 Task: Find the shortest route from Taos to Taos Pueblo.
Action: Mouse moved to (373, 134)
Screenshot: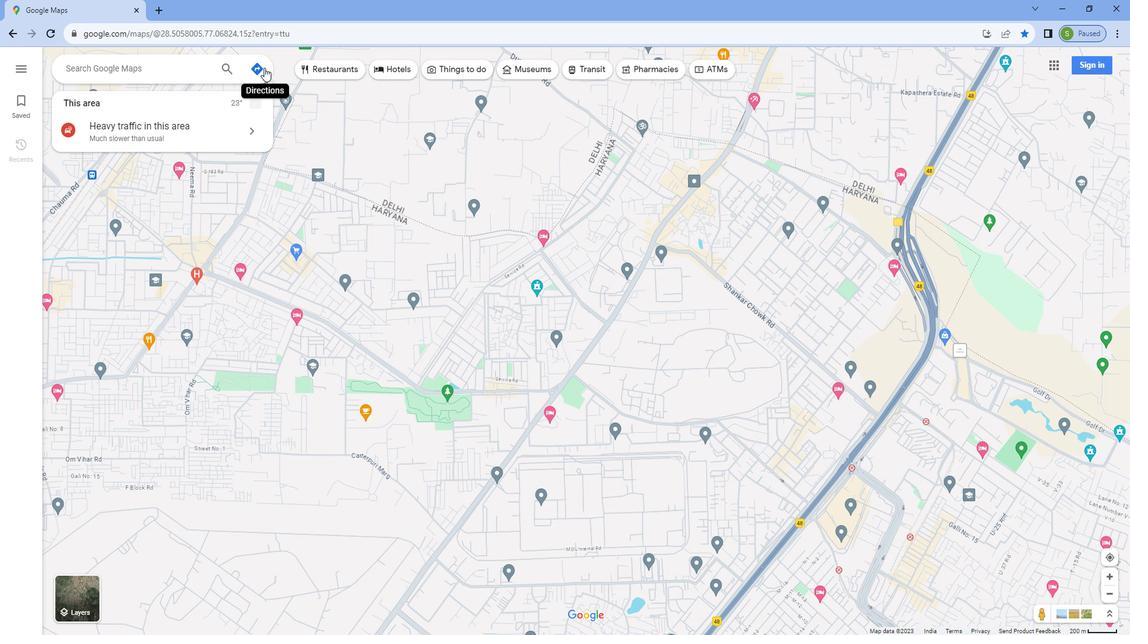 
Action: Mouse pressed left at (373, 134)
Screenshot: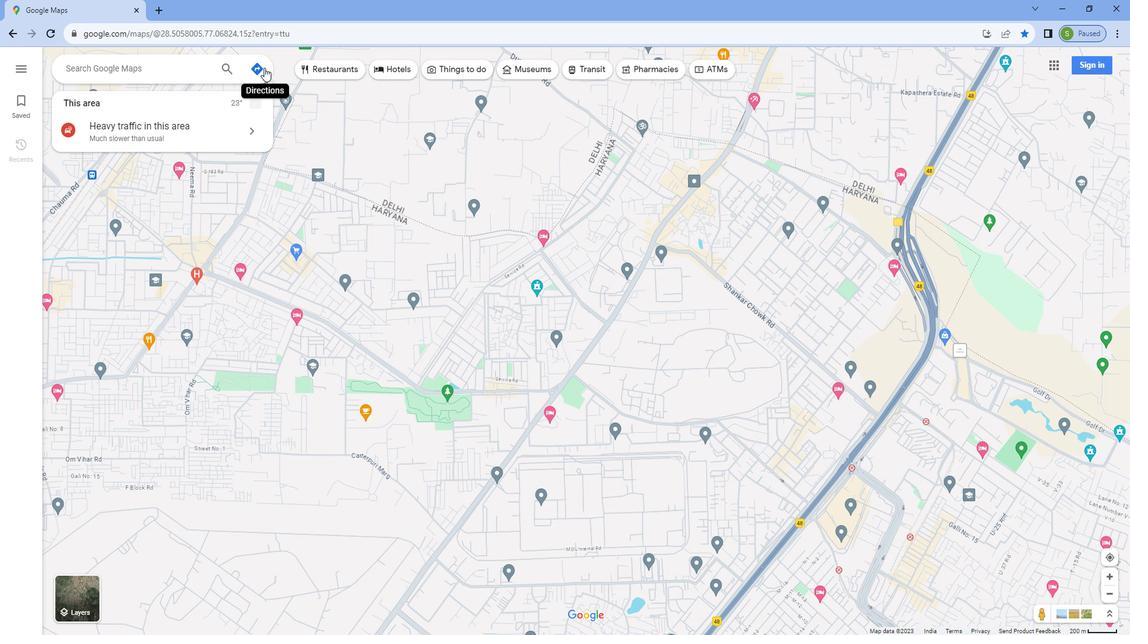 
Action: Mouse moved to (189, 156)
Screenshot: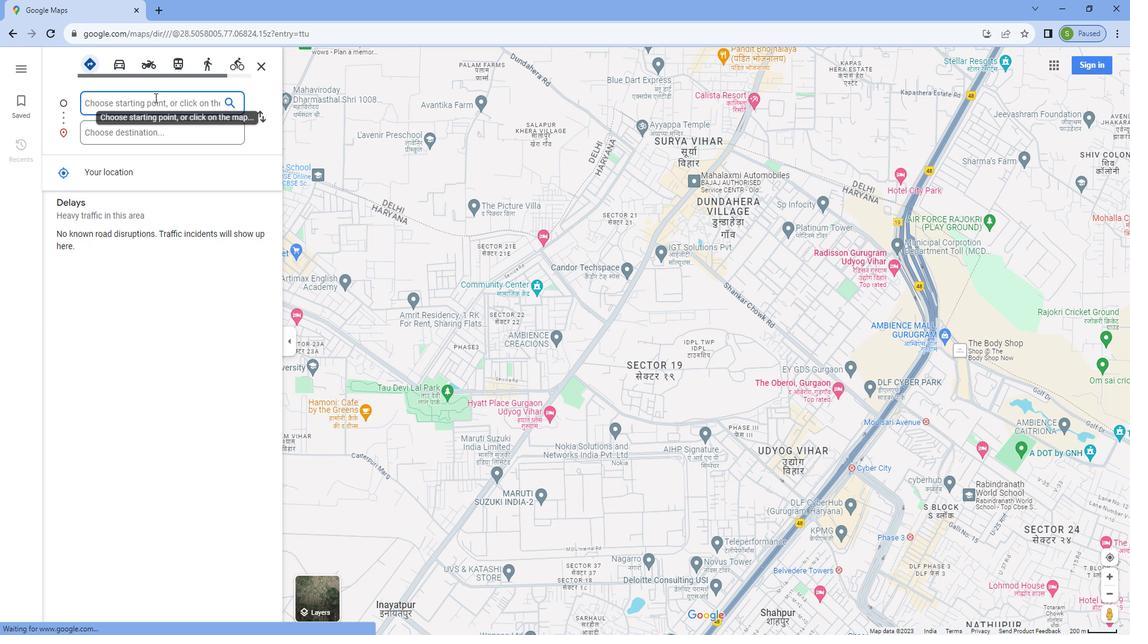 
Action: Mouse pressed left at (189, 156)
Screenshot: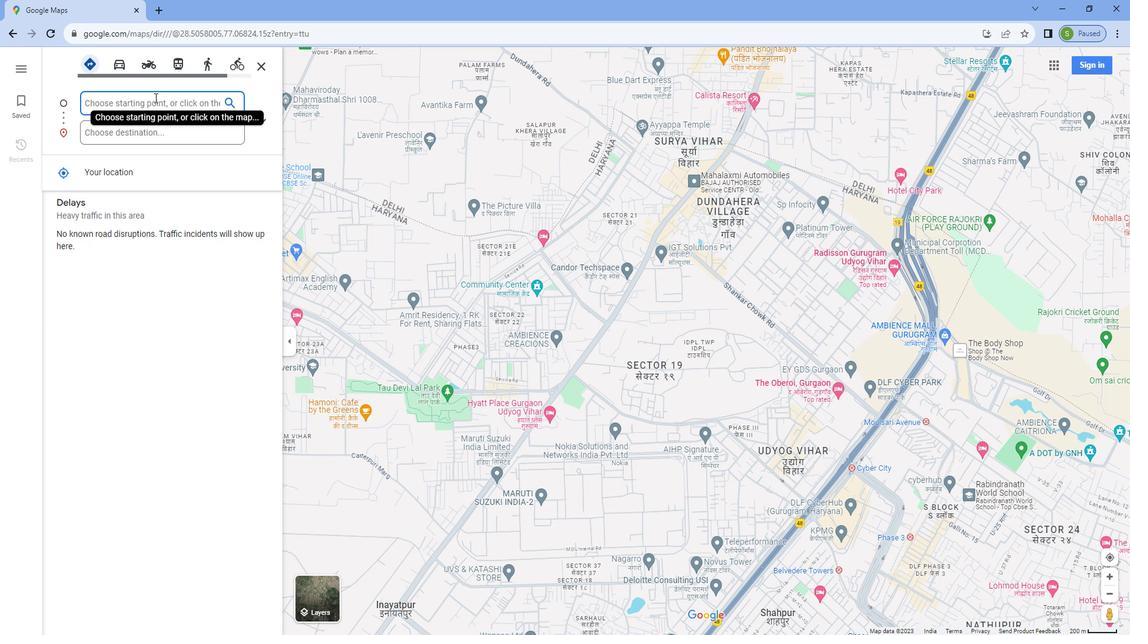 
Action: Key pressed <Key.caps_lock>T<Key.caps_lock>aos
Screenshot: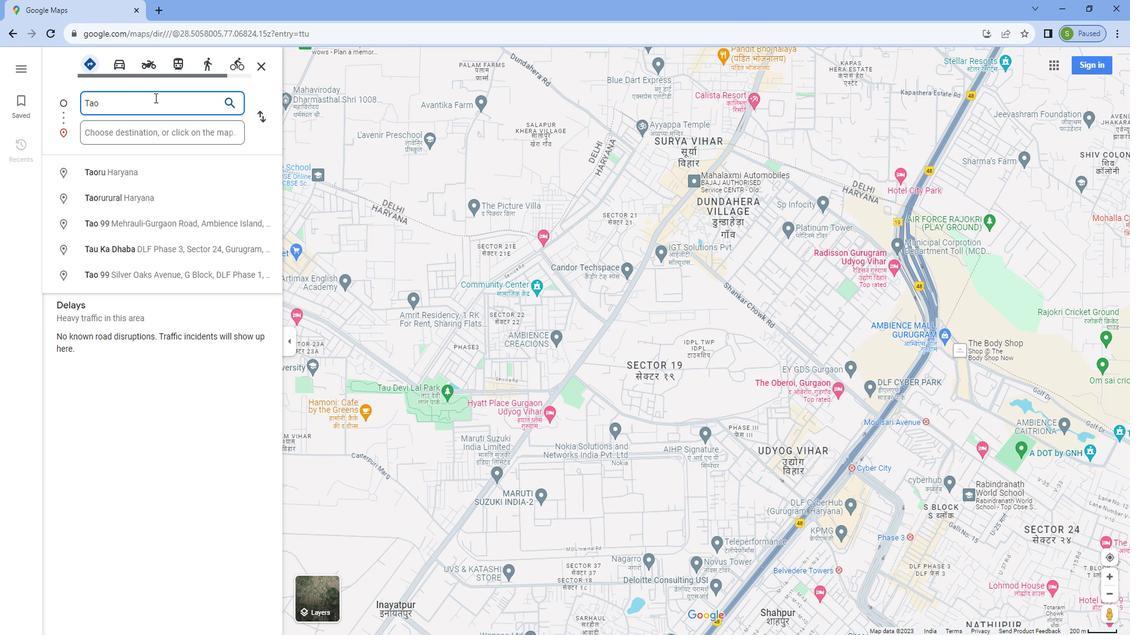 
Action: Mouse moved to (165, 182)
Screenshot: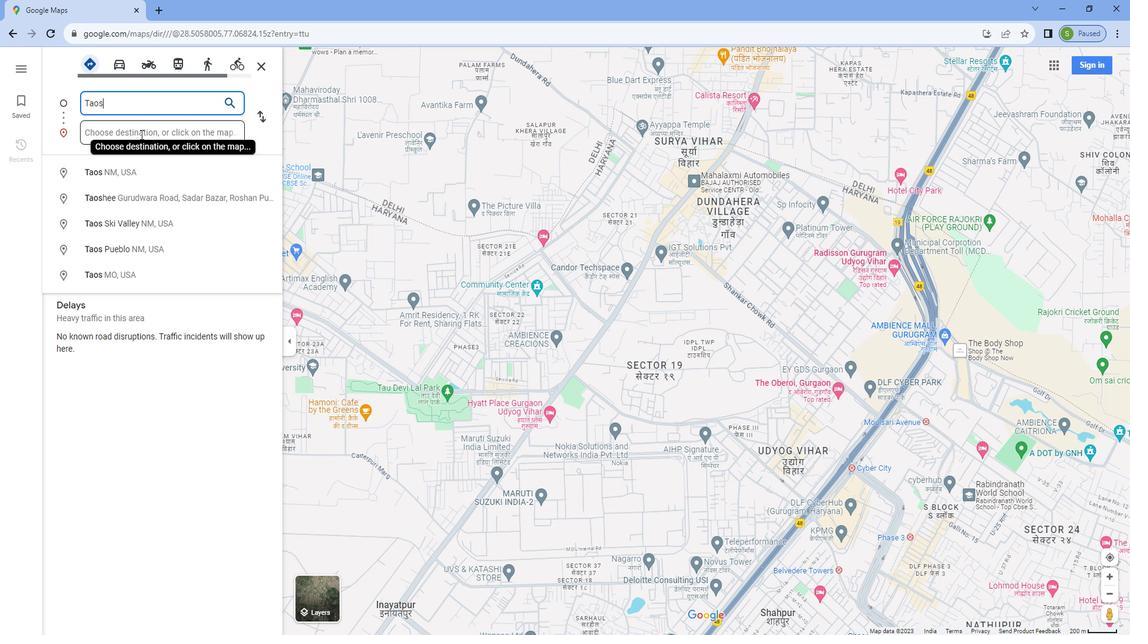 
Action: Mouse pressed left at (165, 182)
Screenshot: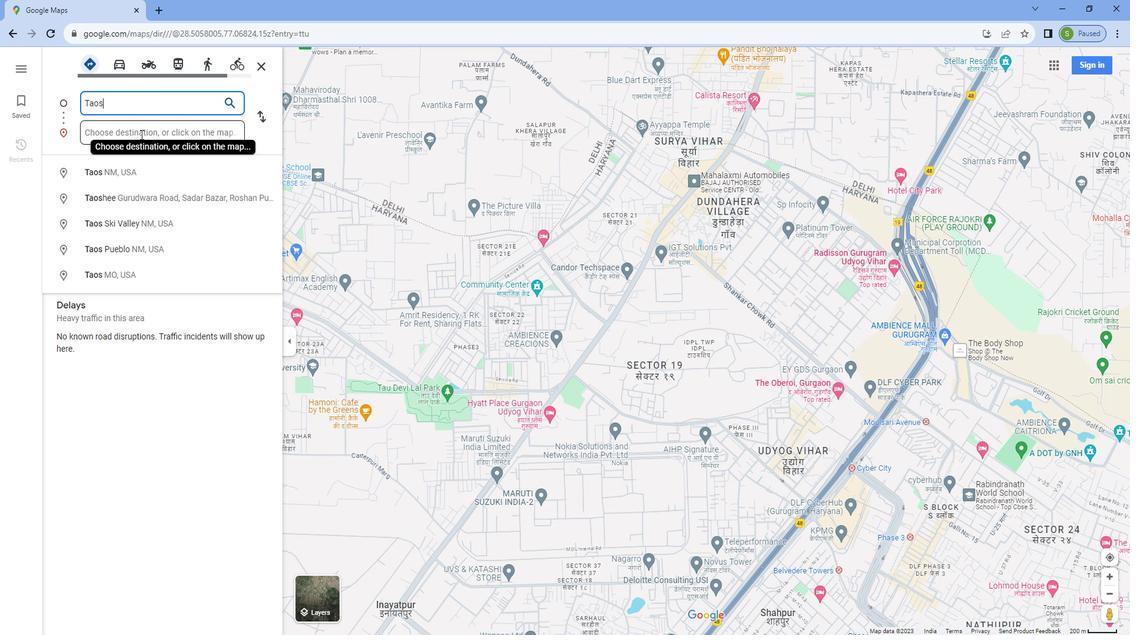 
Action: Key pressed <Key.caps_lock>T<Key.caps_lock>aos<Key.space><Key.caps_lock>P<Key.caps_lock>ueblo<Key.enter>
Screenshot: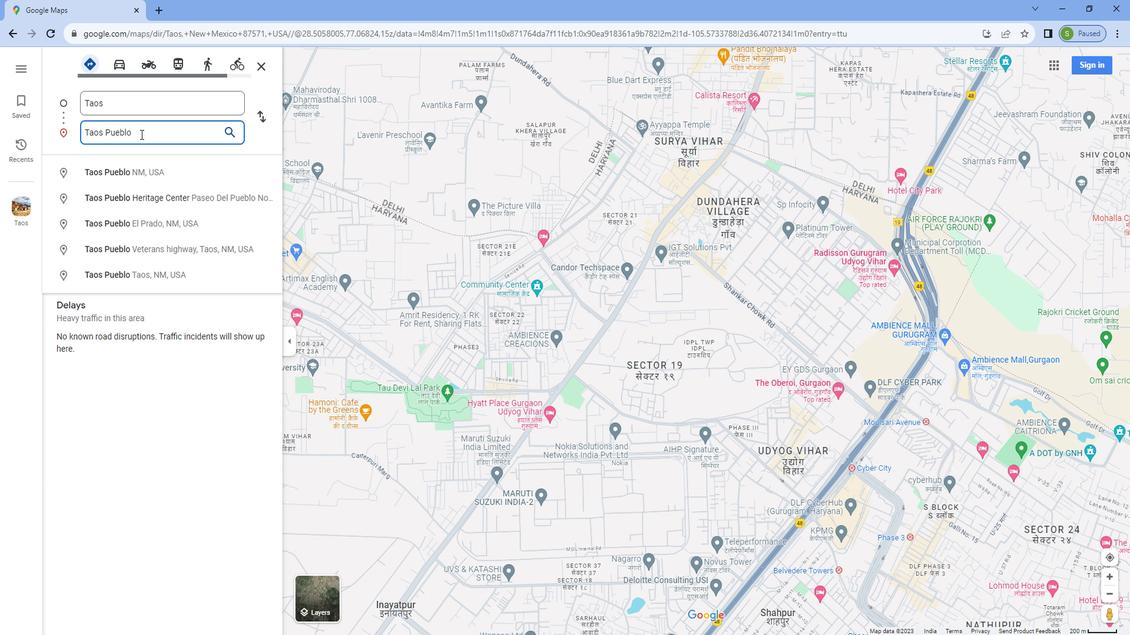 
Action: Mouse moved to (97, 313)
Screenshot: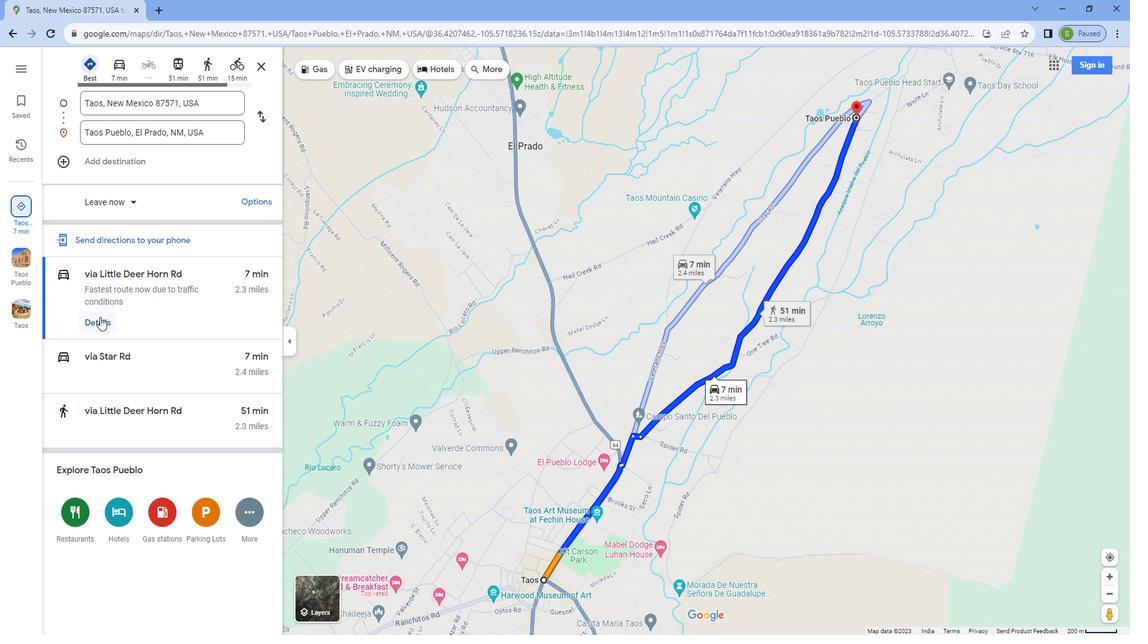 
Action: Mouse pressed left at (97, 313)
Screenshot: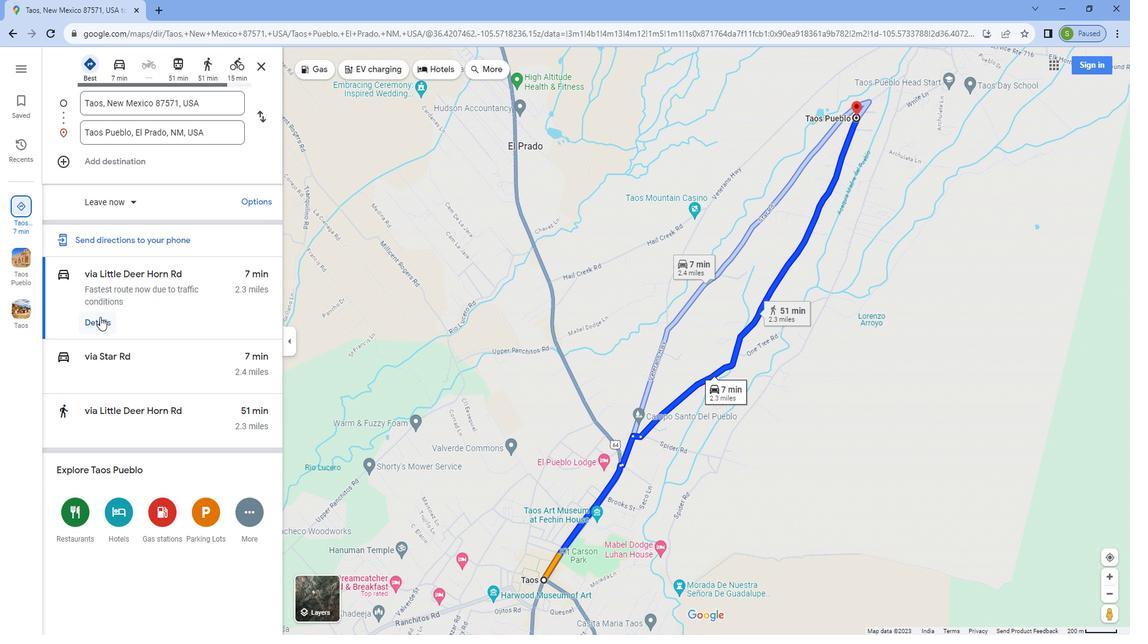 
Action: Mouse moved to (31, 131)
Screenshot: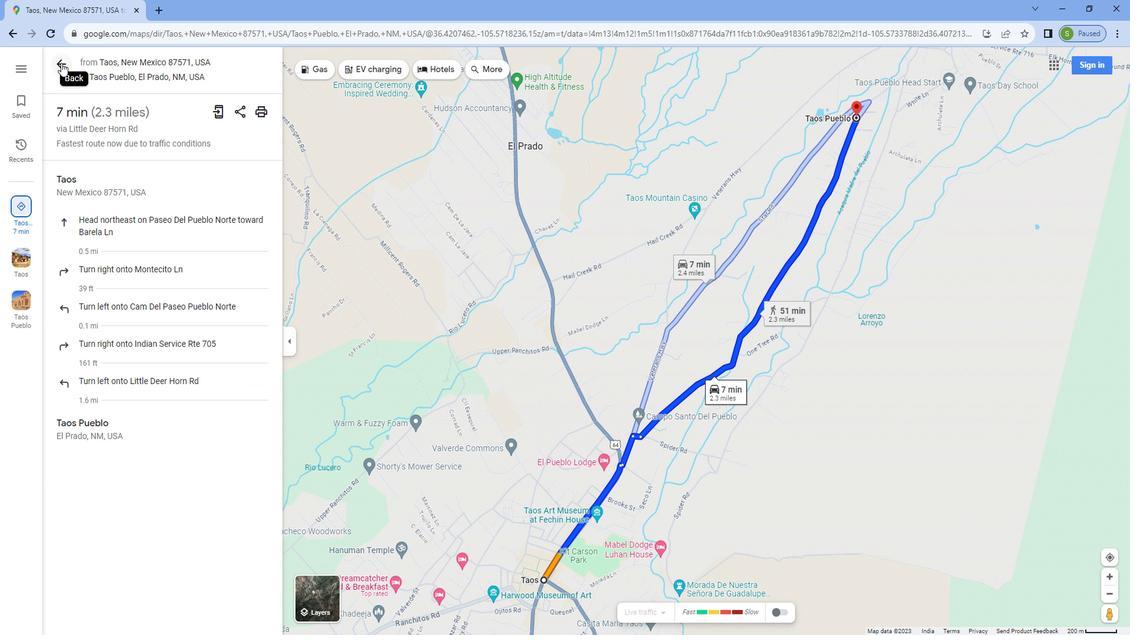 
Action: Mouse pressed left at (31, 131)
Screenshot: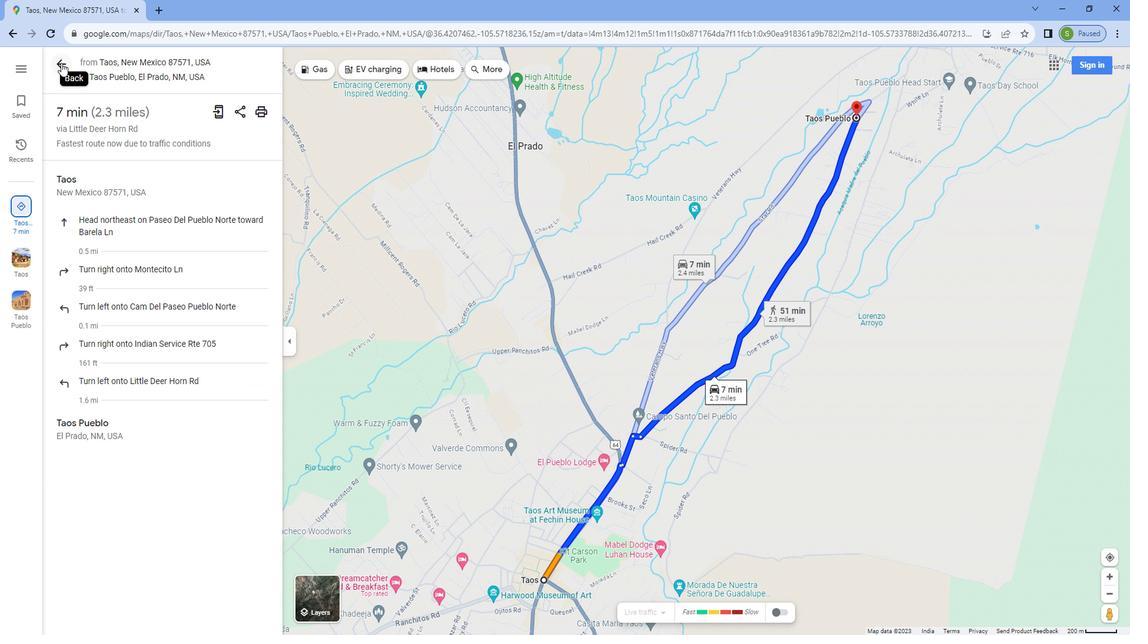 
Action: Mouse moved to (680, 267)
Screenshot: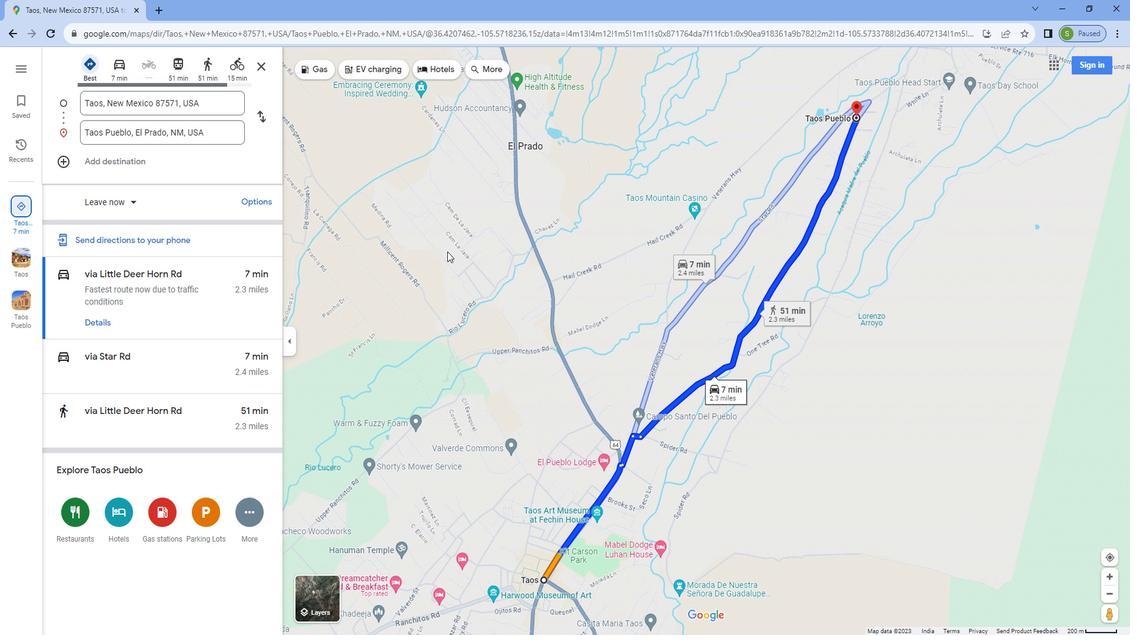 
